 Task: Search with filters
Action: Mouse moved to (481, 64)
Screenshot: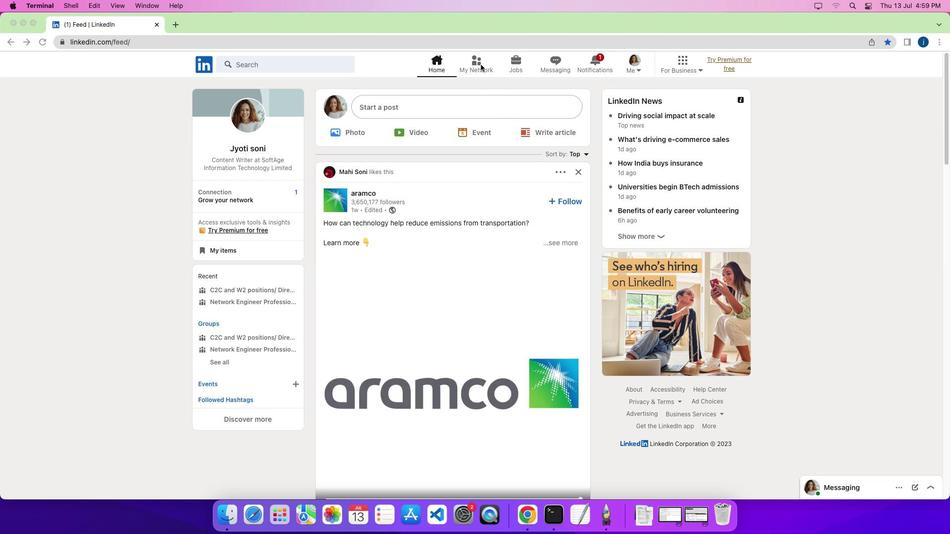 
Action: Mouse pressed left at (481, 64)
Screenshot: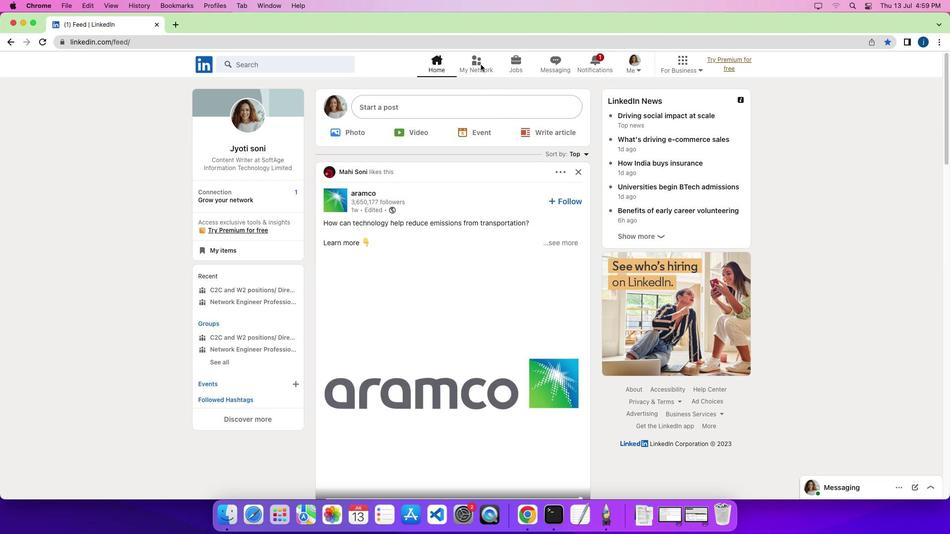 
Action: Mouse moved to (483, 65)
Screenshot: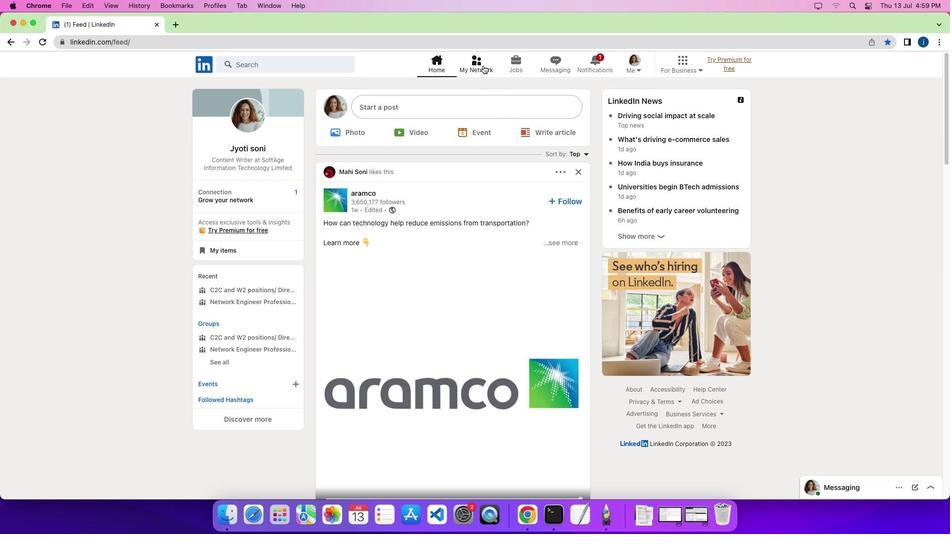 
Action: Mouse pressed left at (483, 65)
Screenshot: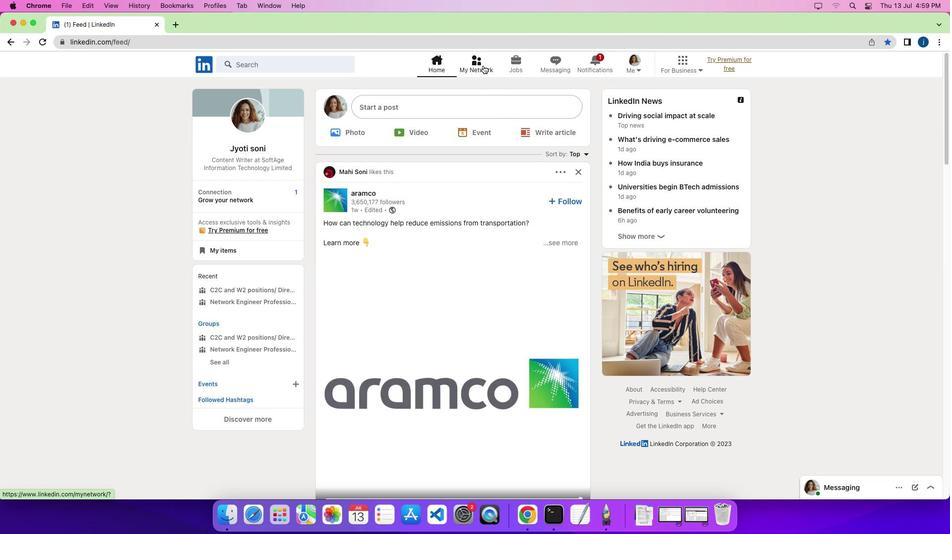 
Action: Mouse moved to (251, 116)
Screenshot: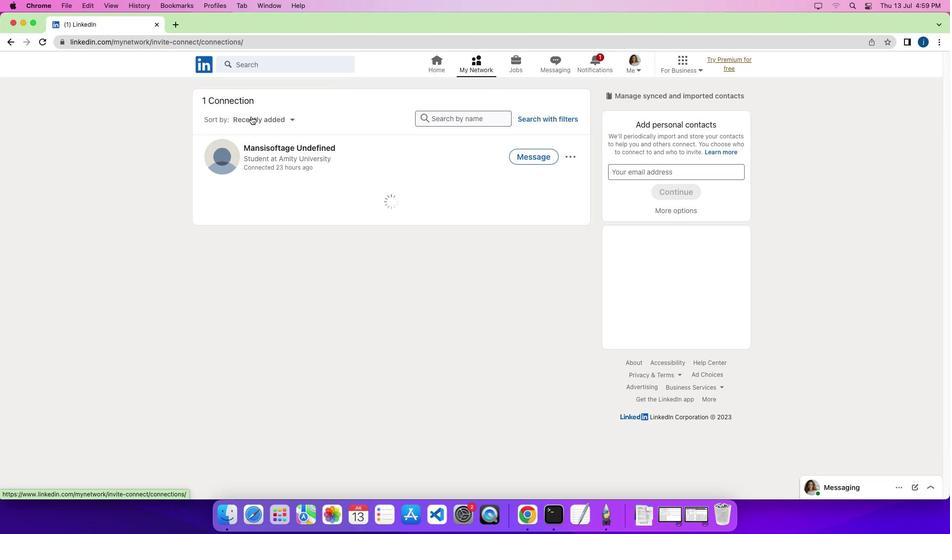 
Action: Mouse pressed left at (251, 116)
Screenshot: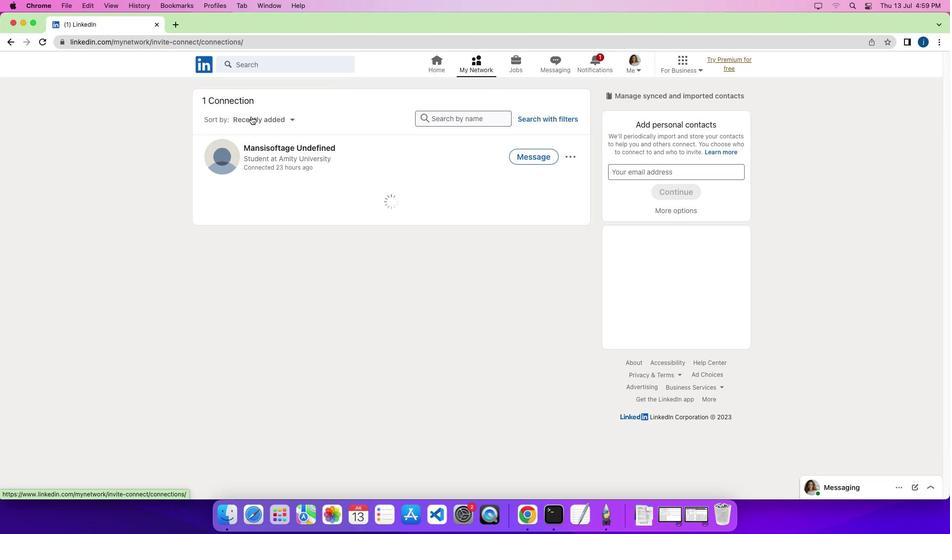 
Action: Mouse moved to (566, 116)
Screenshot: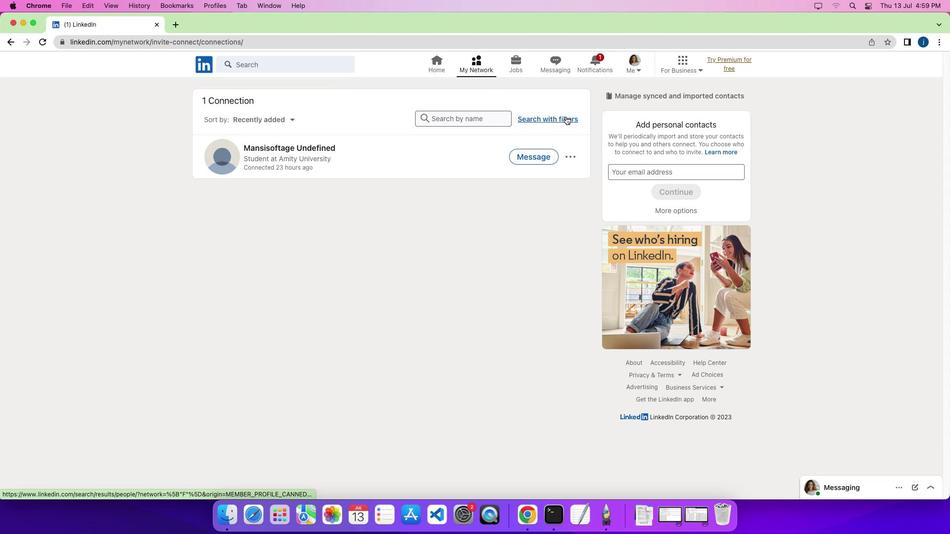 
Action: Mouse pressed left at (566, 116)
Screenshot: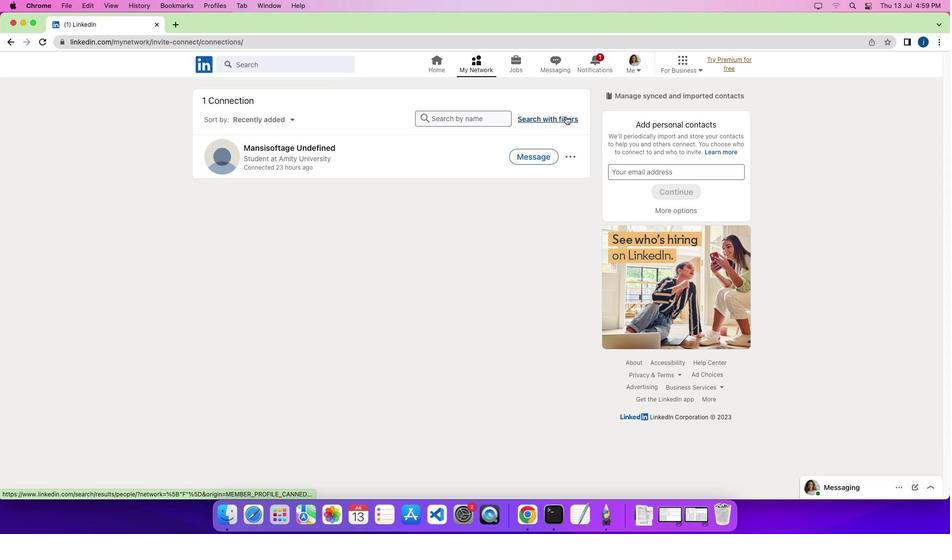 
Action: Mouse moved to (566, 160)
Screenshot: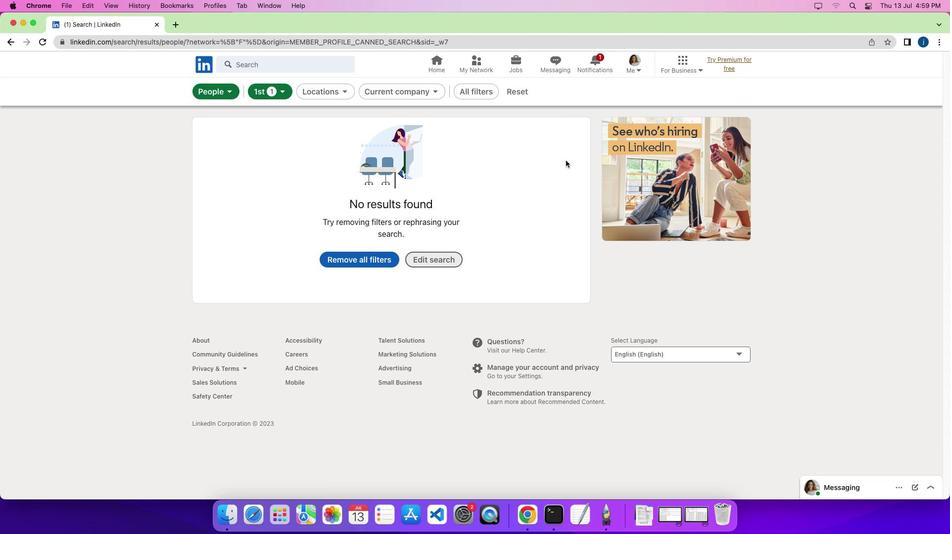 
